 Task: Create a due date automation trigger when advanced on, 2 hours after a card is due add fields with custom field "Resume" set to a number greater than 1 and lower than 10.
Action: Mouse moved to (1069, 90)
Screenshot: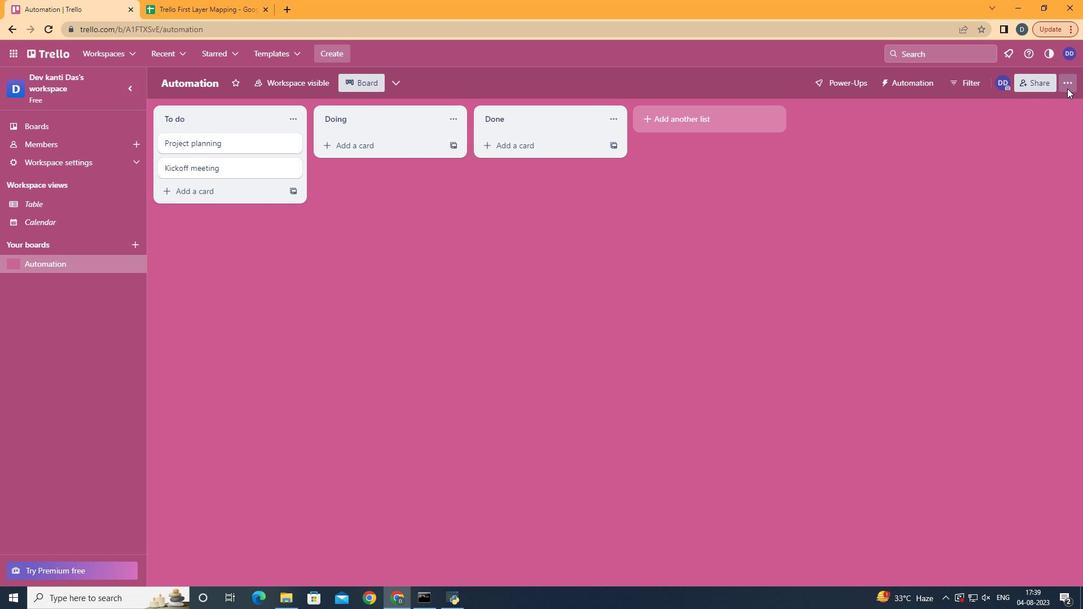 
Action: Mouse pressed left at (1069, 90)
Screenshot: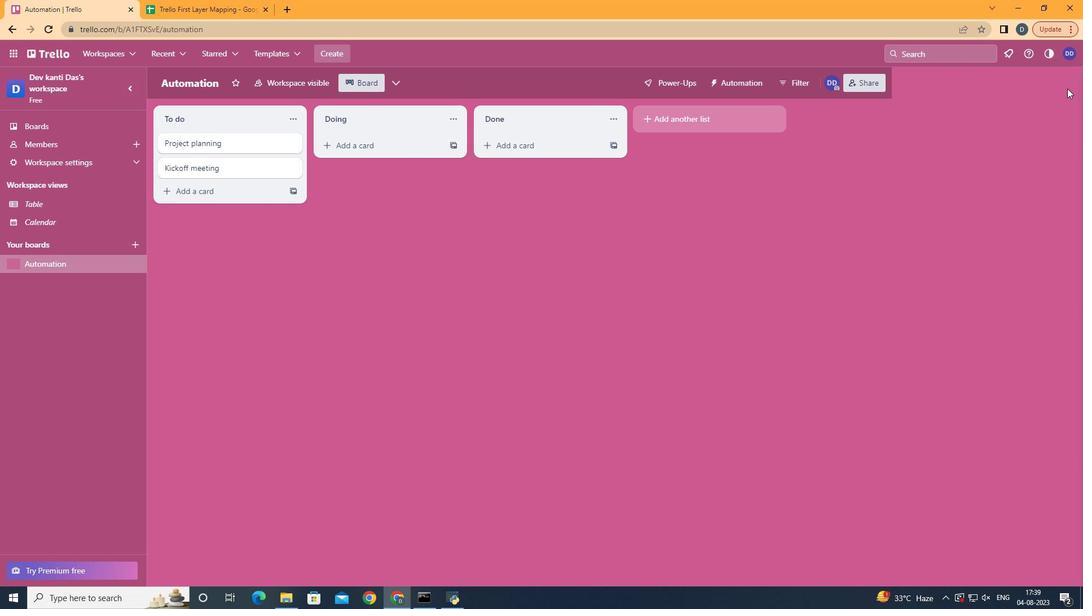 
Action: Mouse moved to (995, 239)
Screenshot: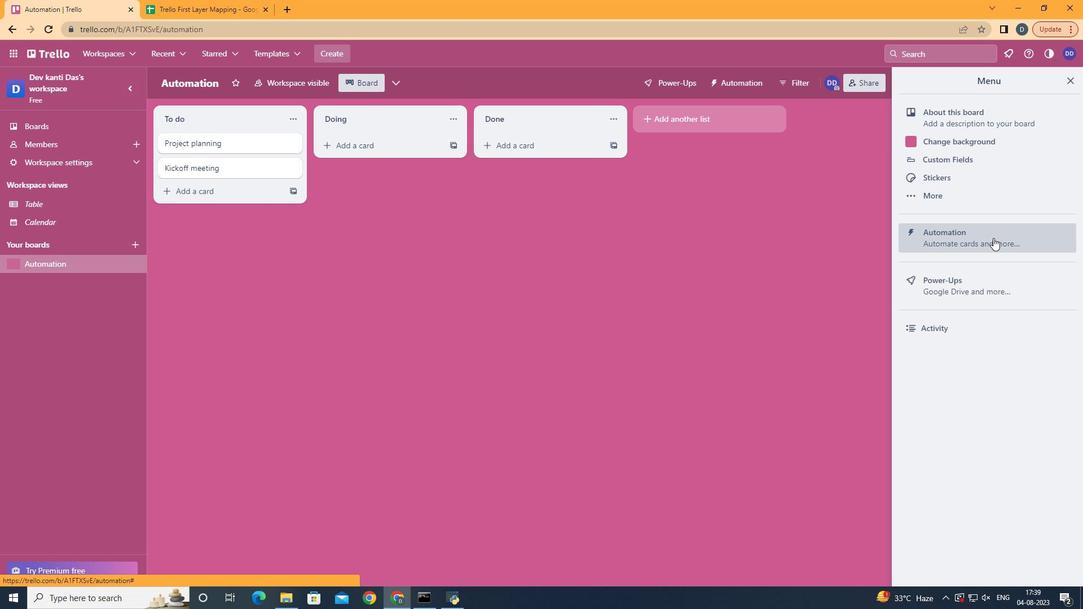 
Action: Mouse pressed left at (995, 239)
Screenshot: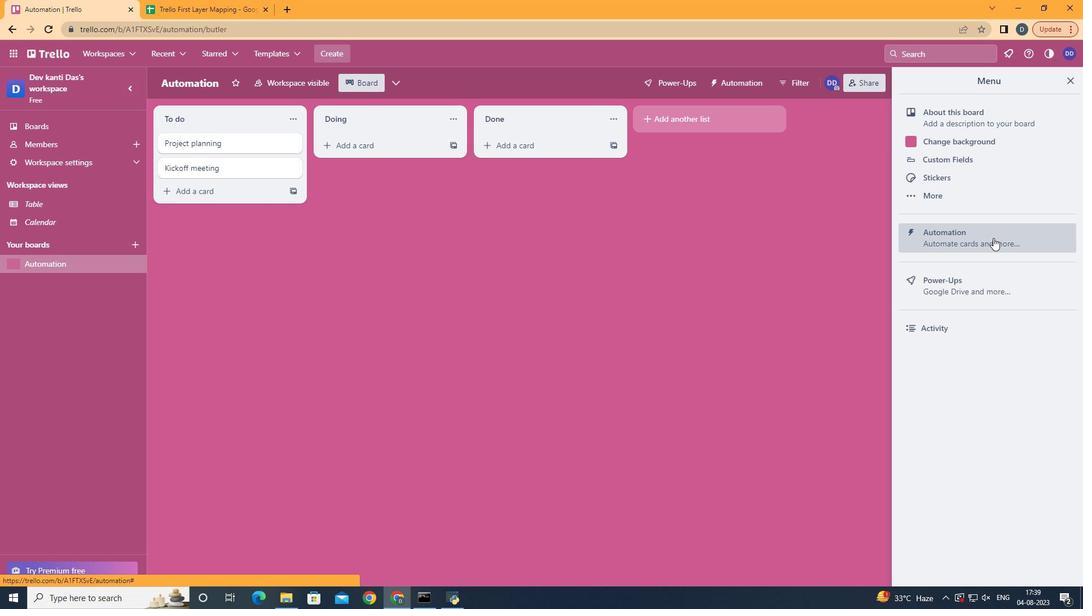 
Action: Mouse moved to (229, 234)
Screenshot: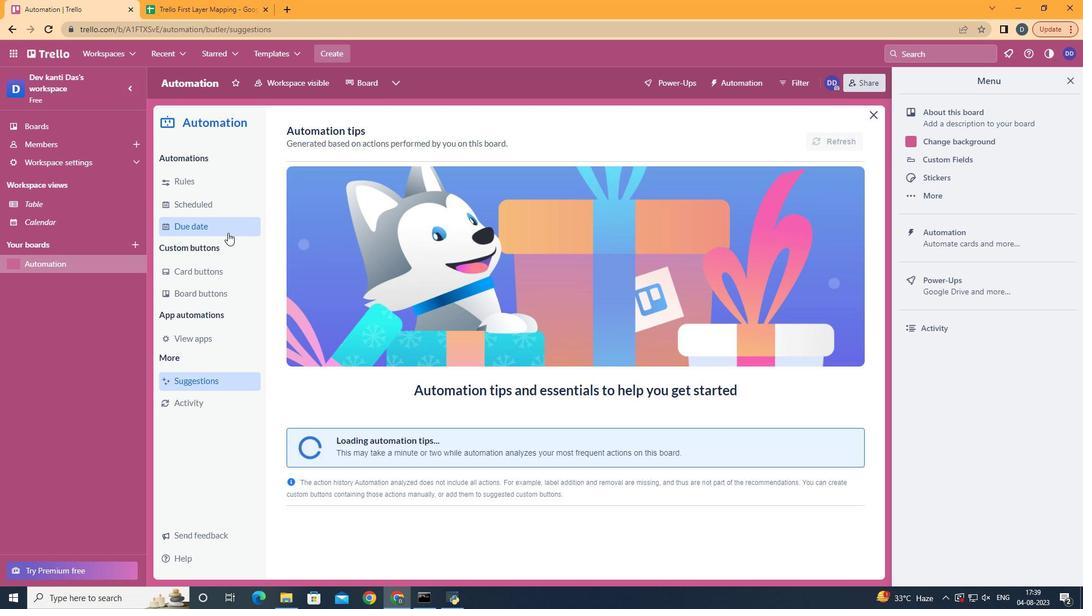 
Action: Mouse pressed left at (229, 234)
Screenshot: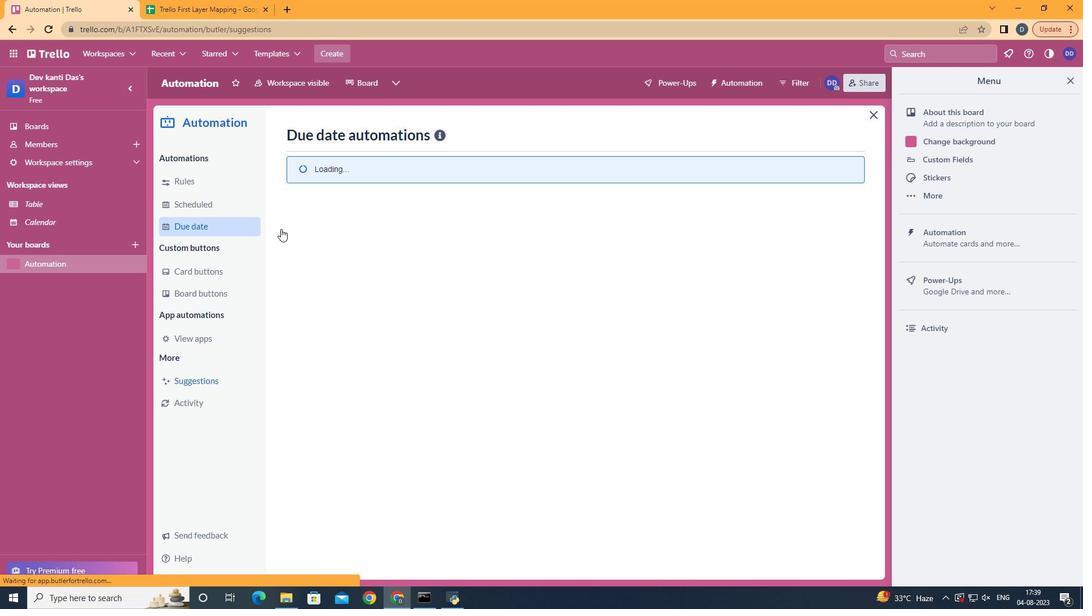 
Action: Mouse moved to (806, 136)
Screenshot: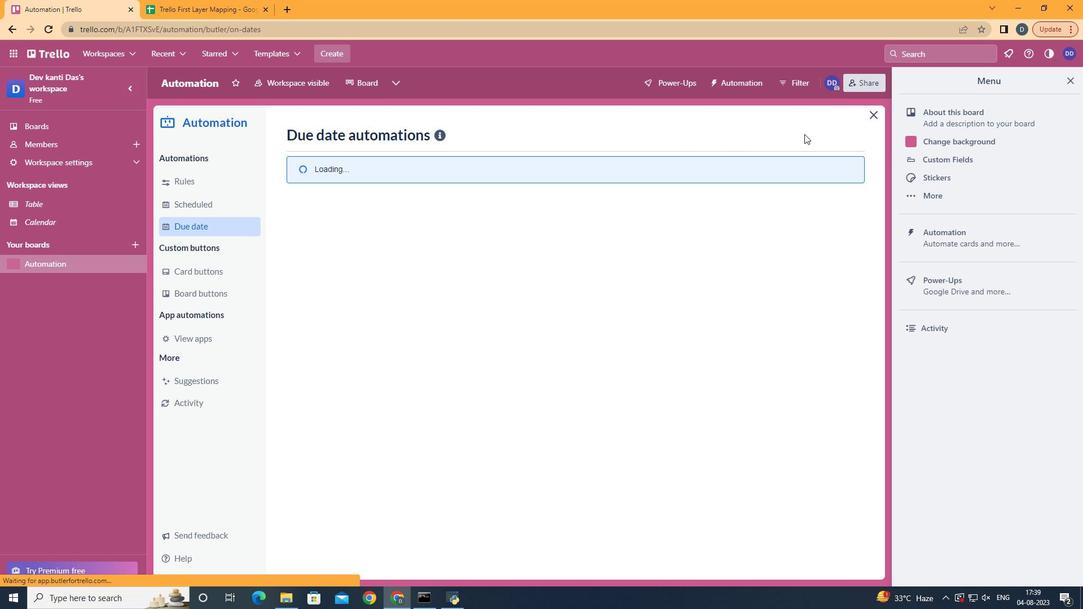 
Action: Mouse pressed left at (806, 136)
Screenshot: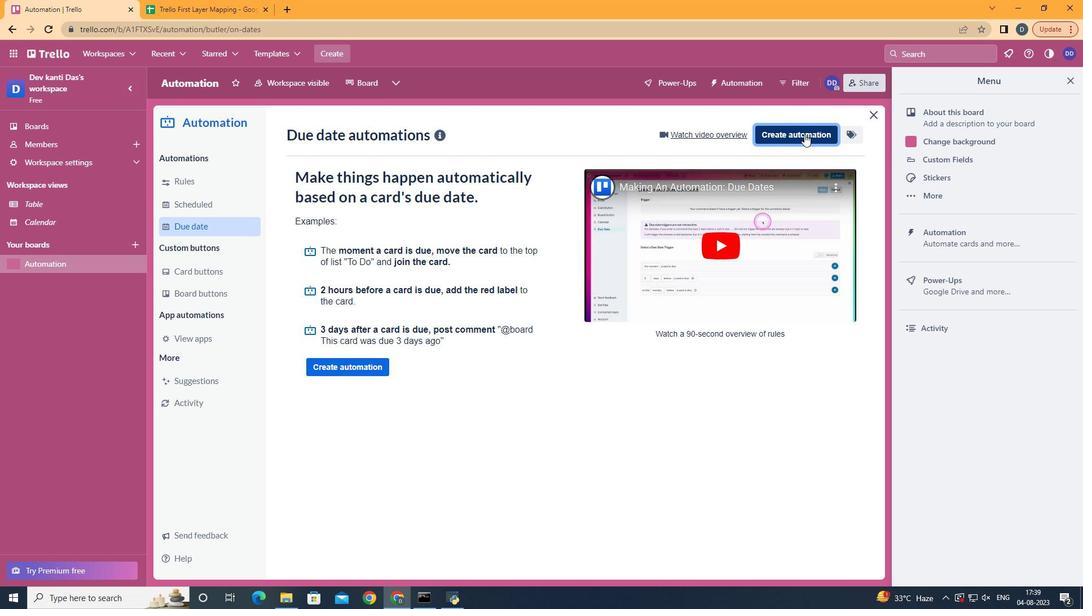 
Action: Mouse moved to (560, 239)
Screenshot: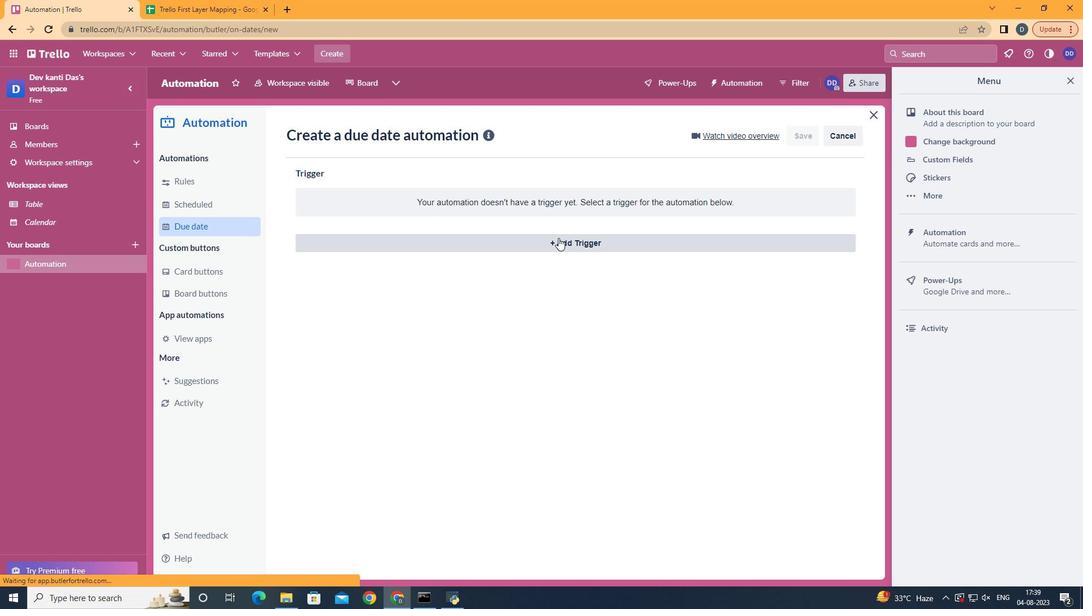 
Action: Mouse pressed left at (560, 239)
Screenshot: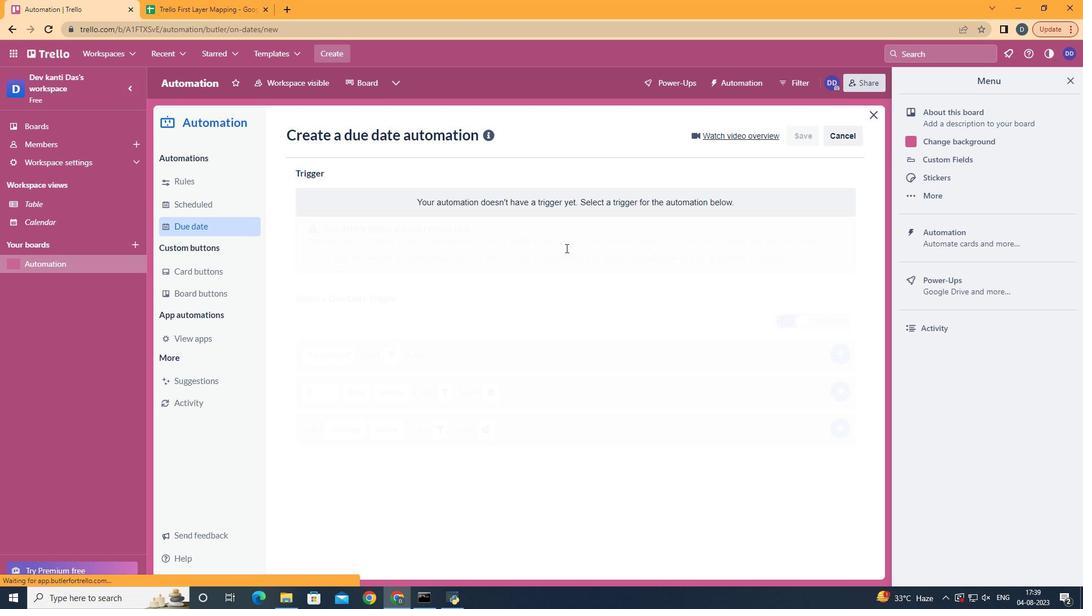 
Action: Mouse moved to (374, 484)
Screenshot: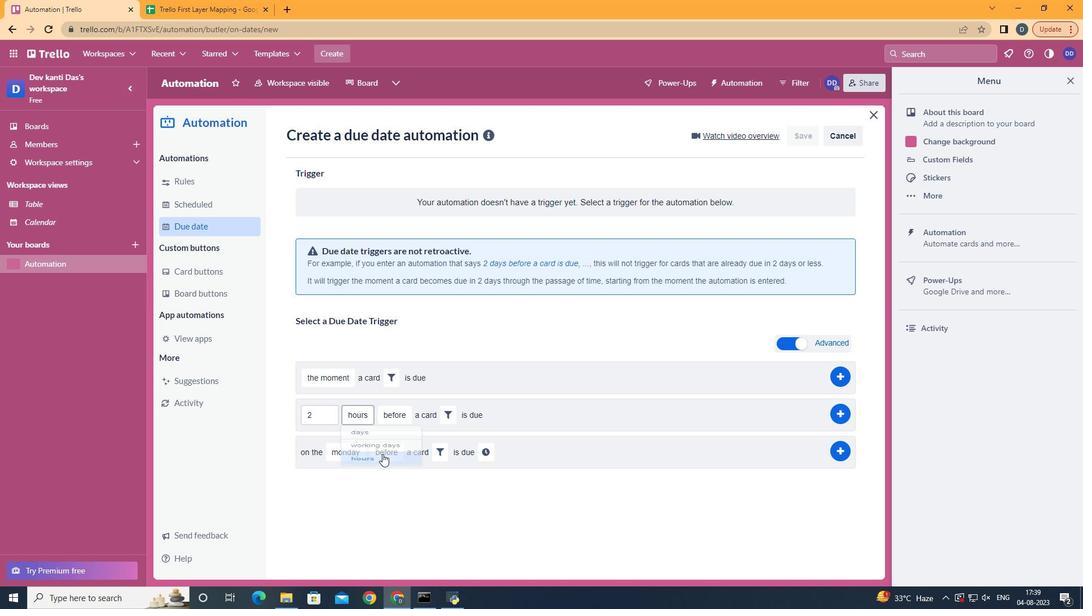 
Action: Mouse pressed left at (374, 484)
Screenshot: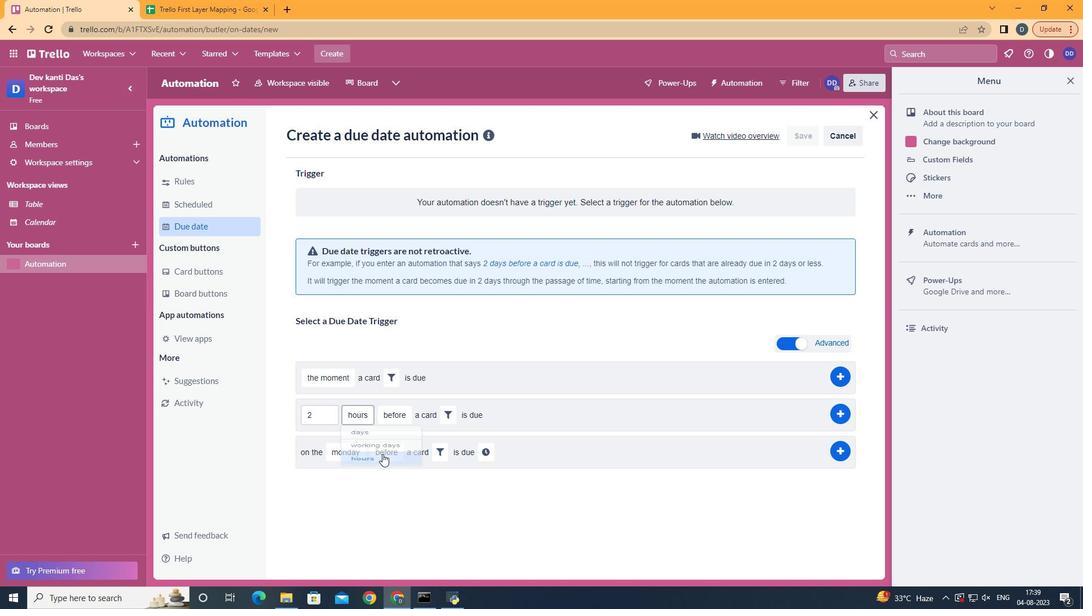 
Action: Mouse moved to (398, 462)
Screenshot: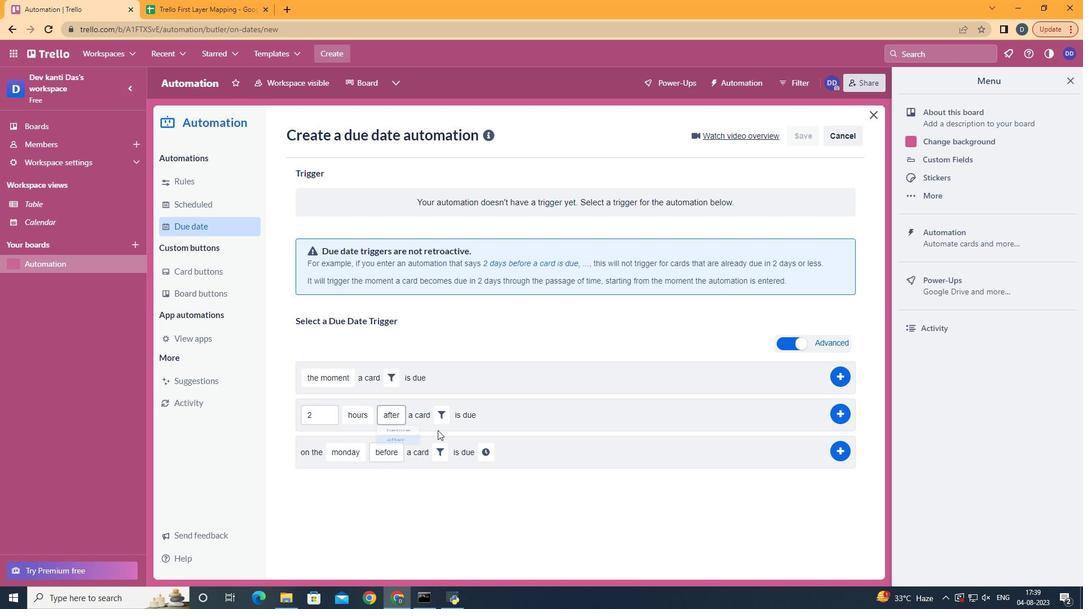 
Action: Mouse pressed left at (398, 462)
Screenshot: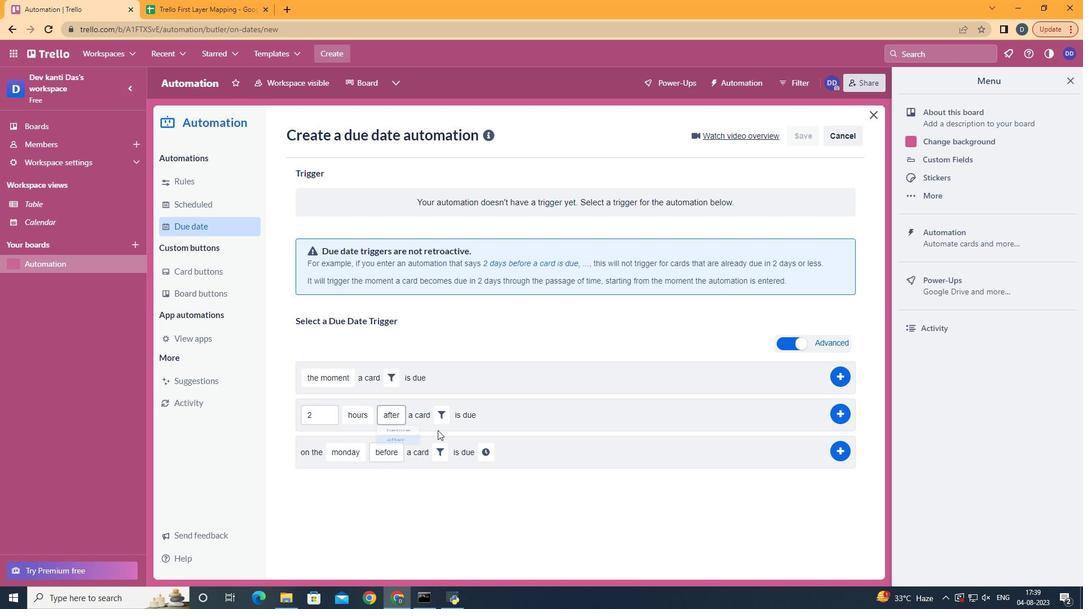 
Action: Mouse moved to (449, 423)
Screenshot: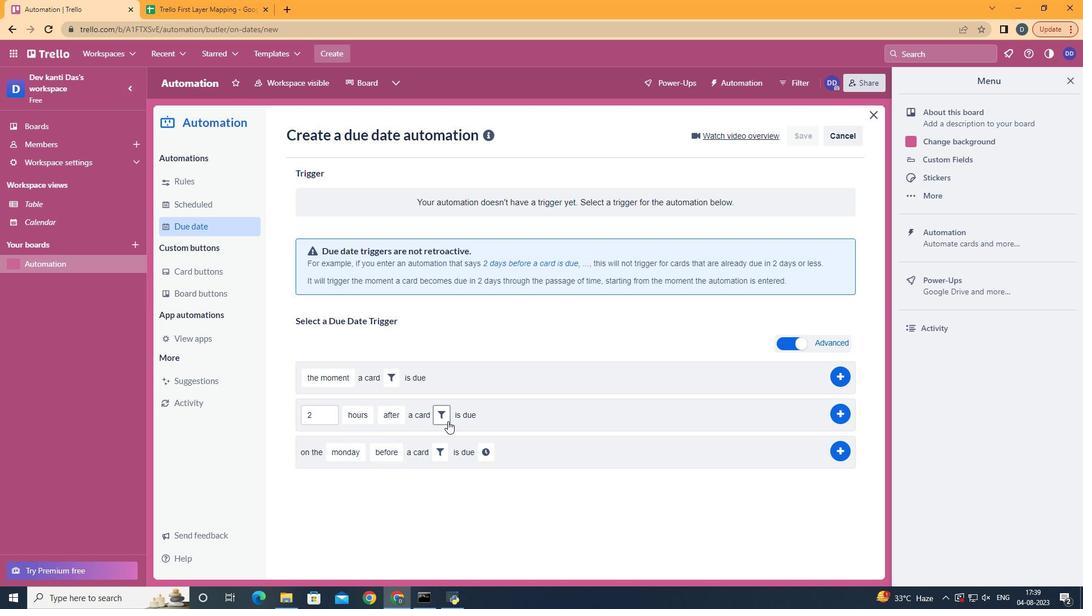 
Action: Mouse pressed left at (449, 423)
Screenshot: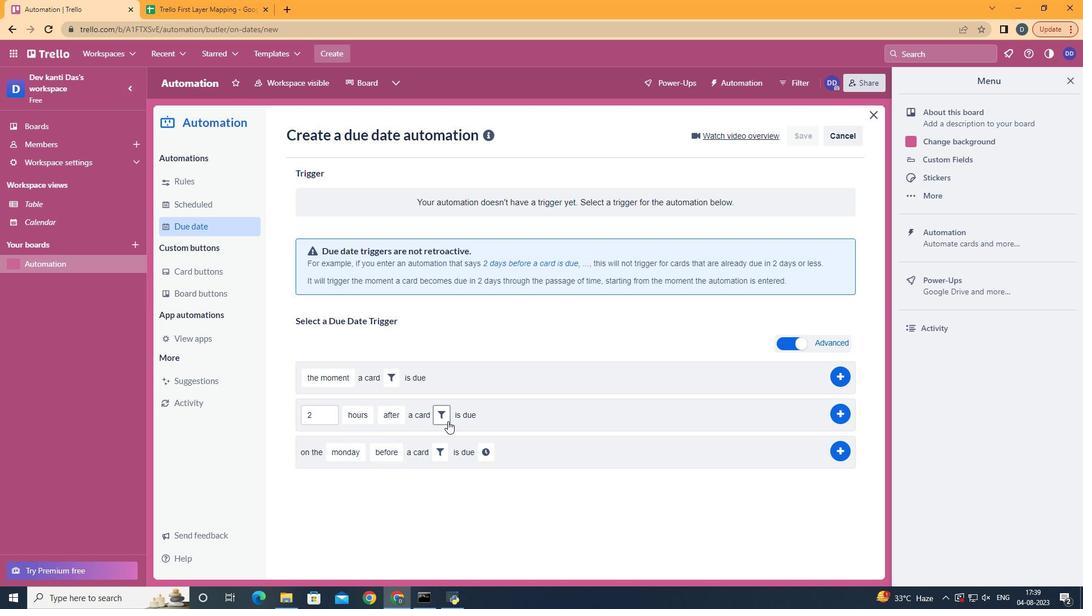 
Action: Mouse moved to (611, 451)
Screenshot: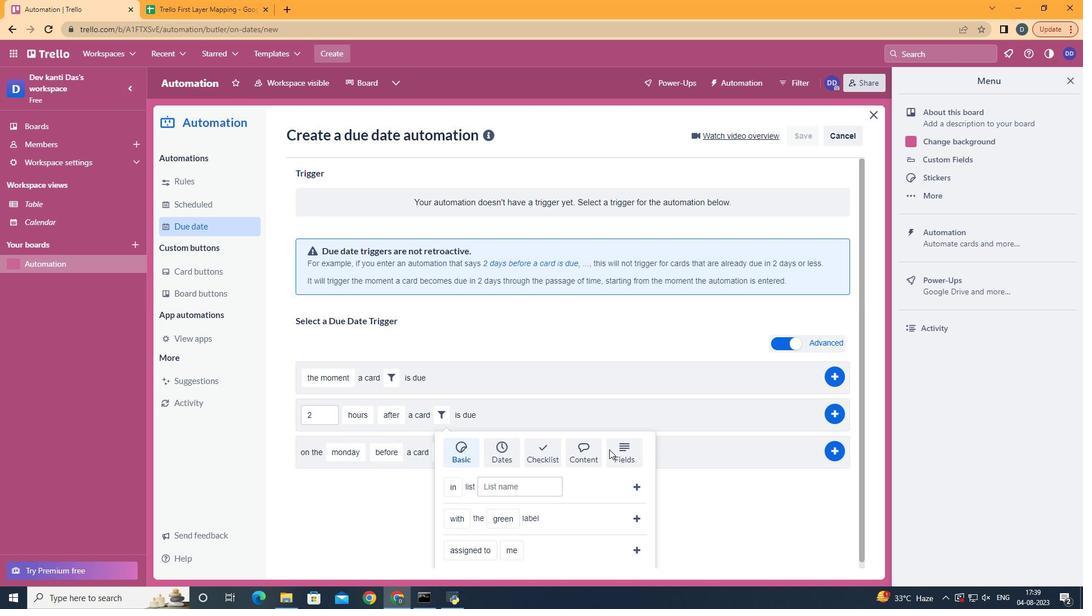 
Action: Mouse pressed left at (611, 451)
Screenshot: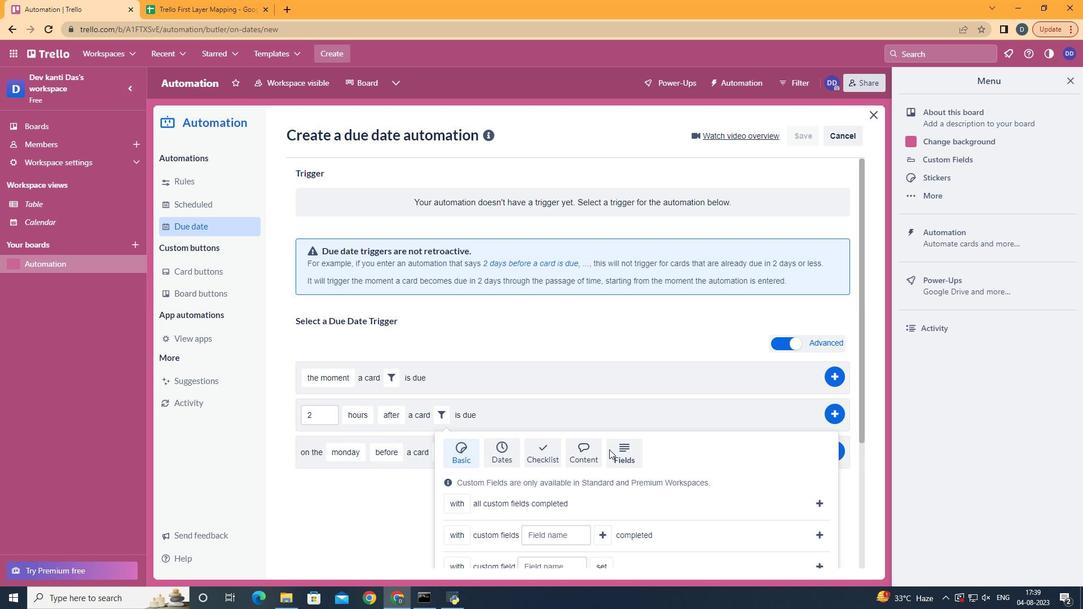 
Action: Mouse scrolled (611, 450) with delta (0, 0)
Screenshot: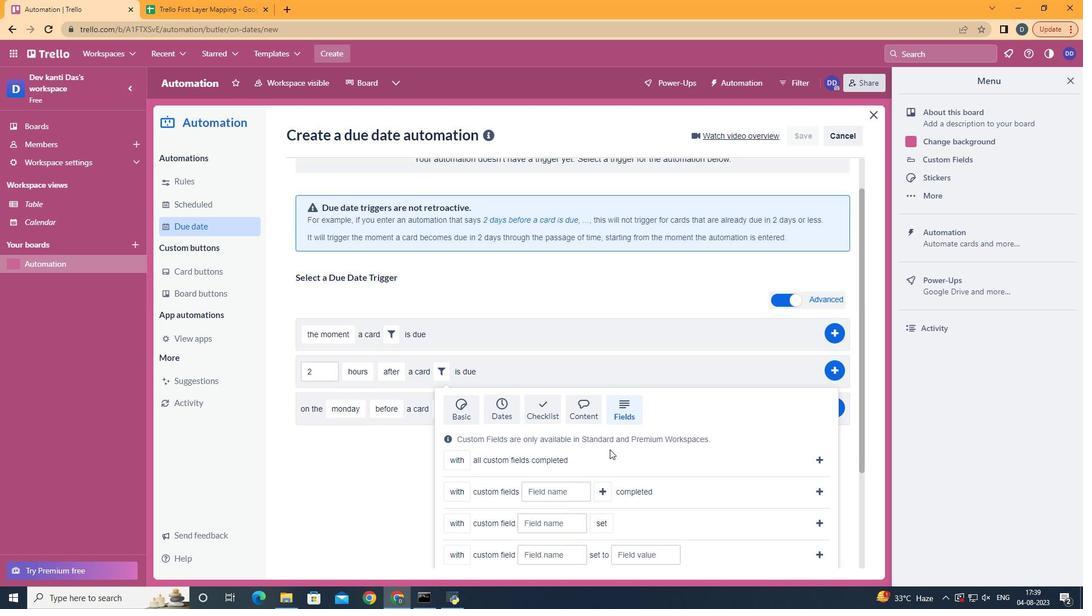 
Action: Mouse scrolled (611, 450) with delta (0, 0)
Screenshot: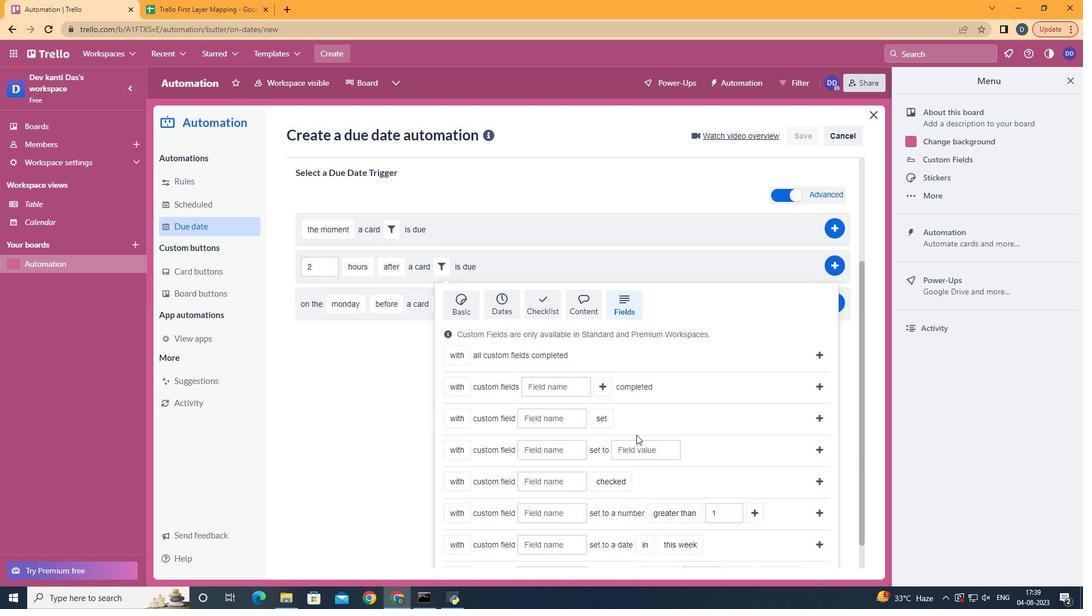 
Action: Mouse scrolled (611, 450) with delta (0, 0)
Screenshot: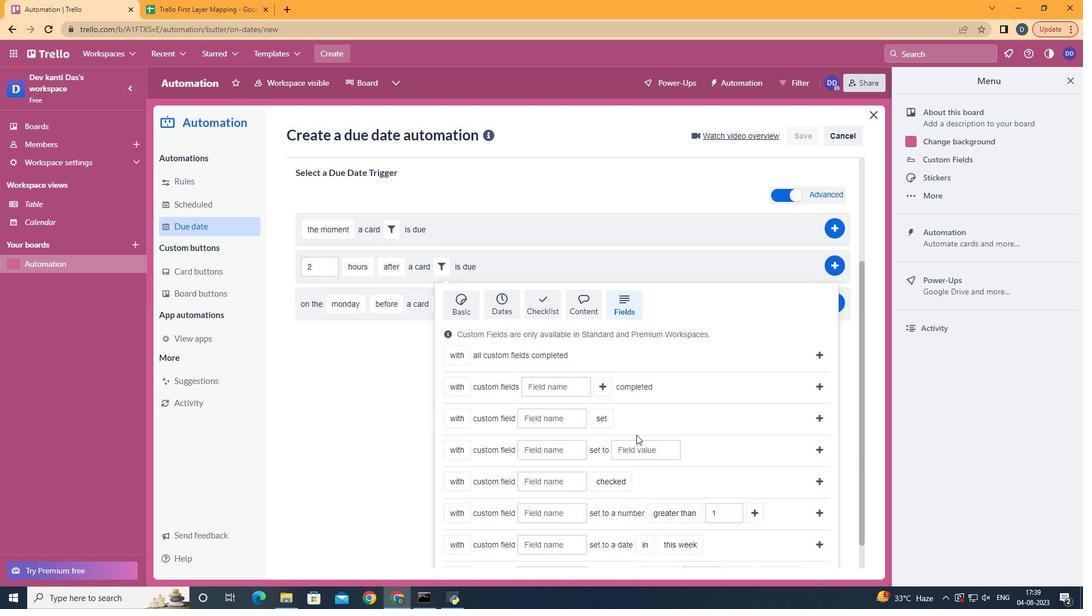 
Action: Mouse scrolled (611, 450) with delta (0, 0)
Screenshot: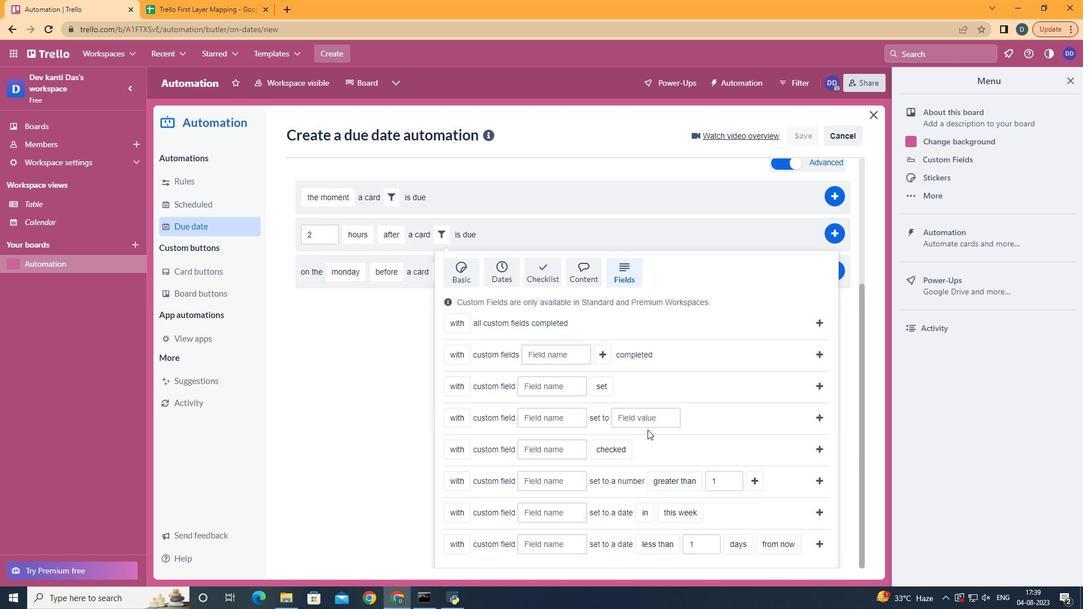 
Action: Mouse scrolled (611, 450) with delta (0, 0)
Screenshot: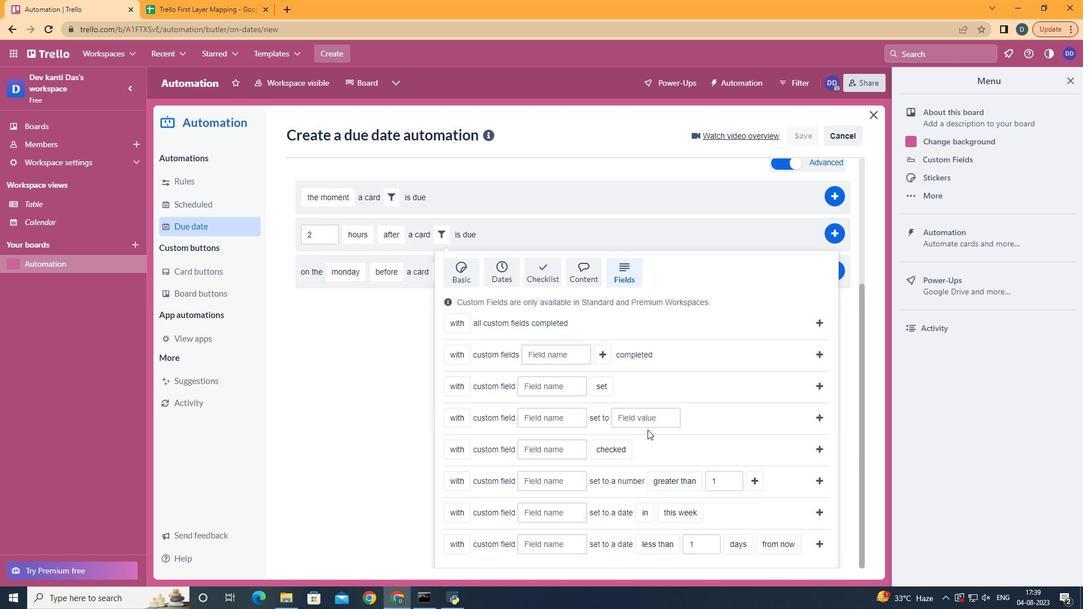 
Action: Mouse moved to (463, 505)
Screenshot: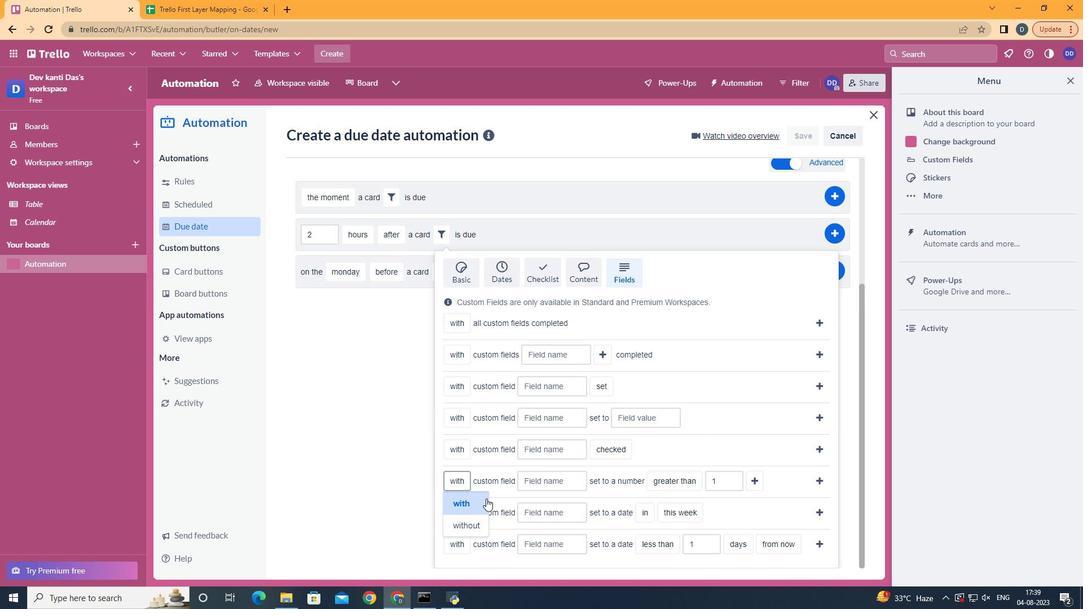 
Action: Mouse pressed left at (463, 505)
Screenshot: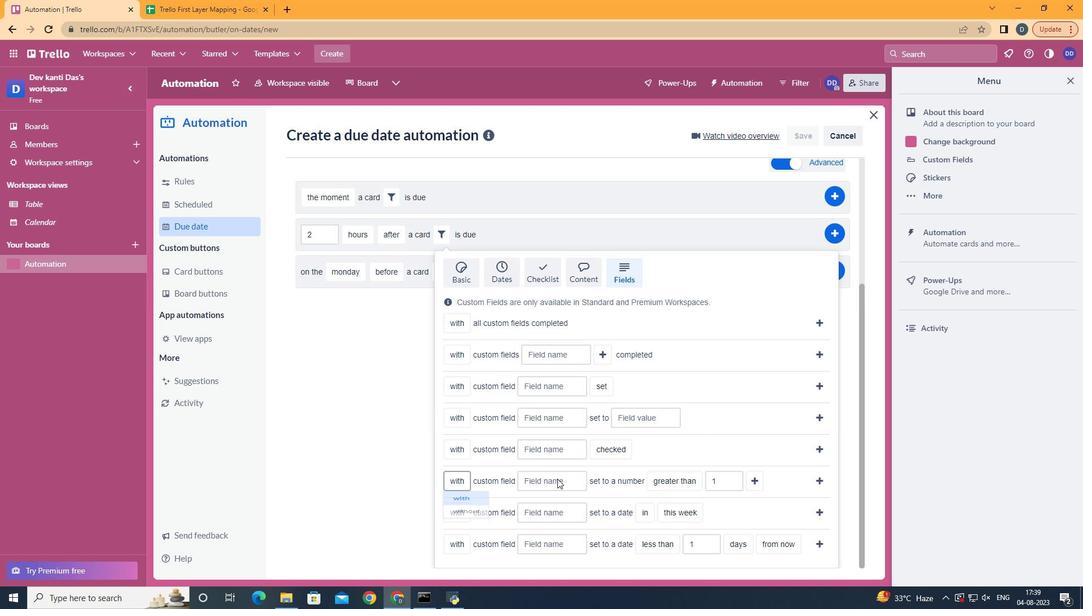 
Action: Mouse moved to (568, 477)
Screenshot: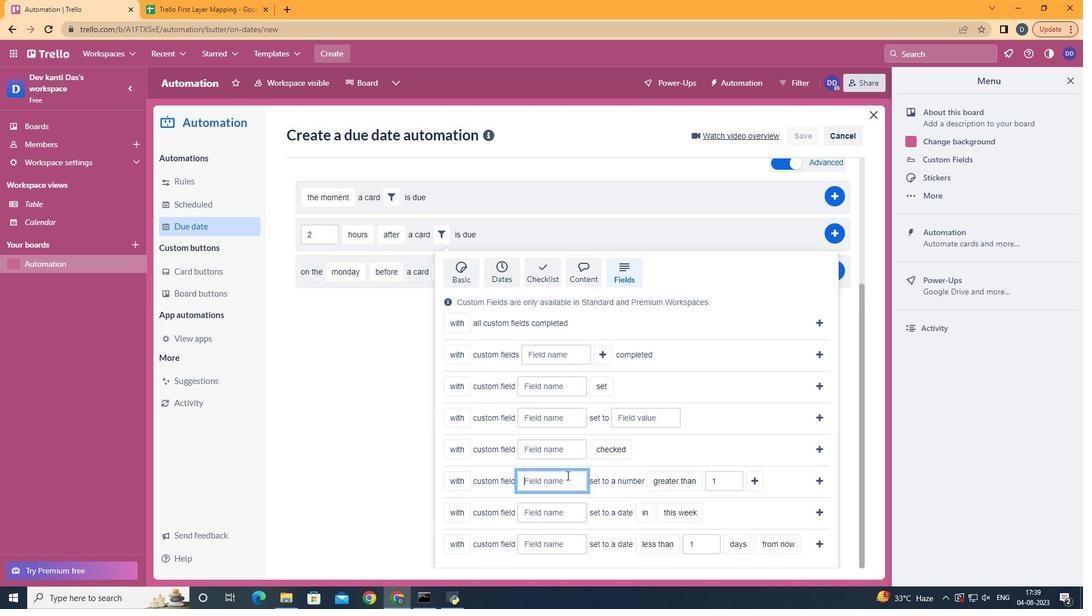 
Action: Mouse pressed left at (568, 477)
Screenshot: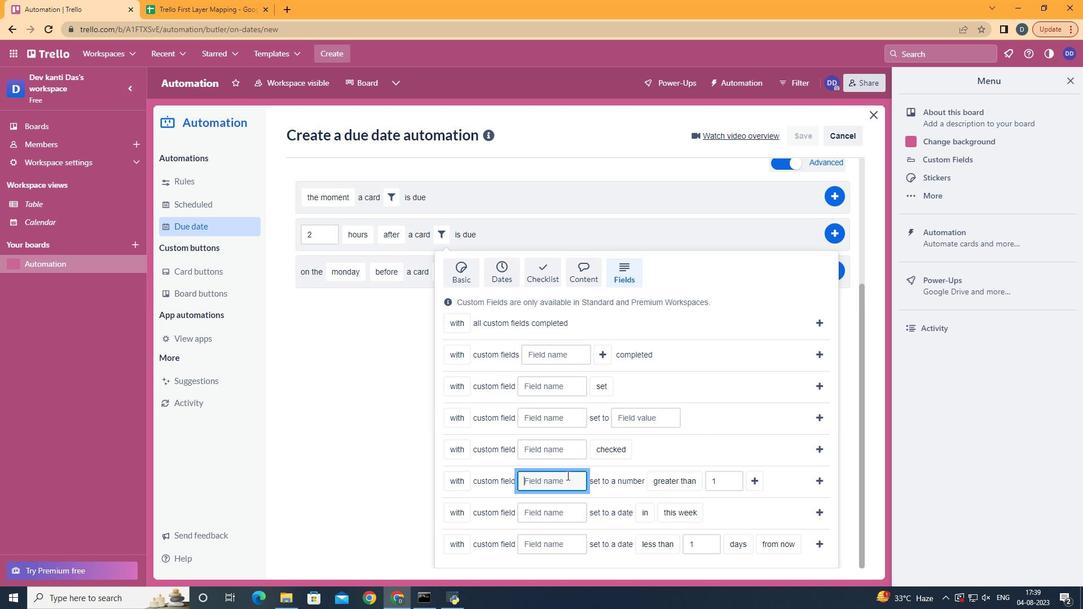 
Action: Key pressed <Key.shift>Resume
Screenshot: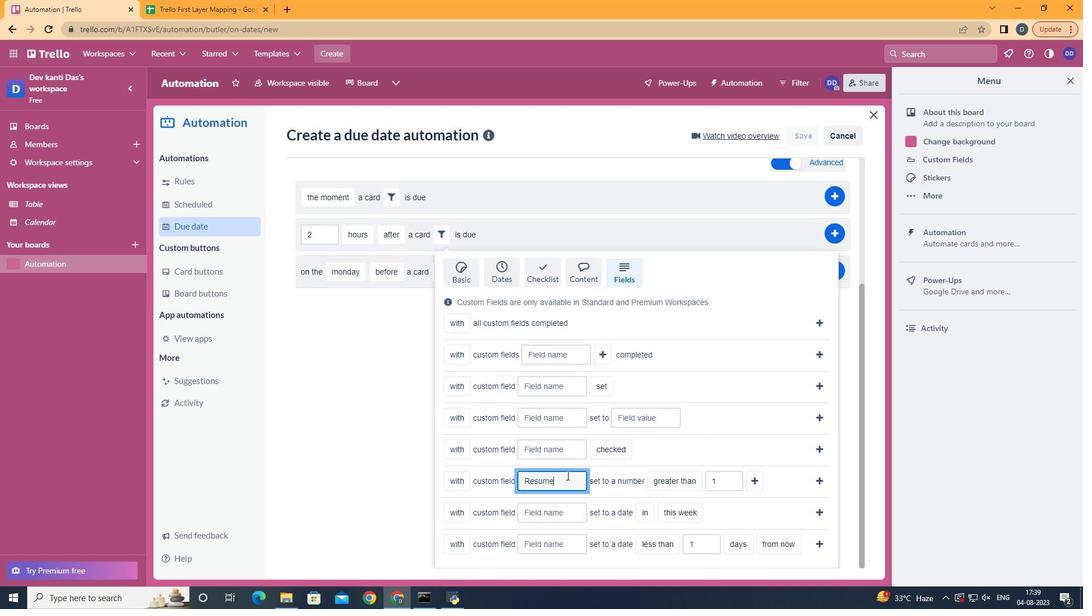 
Action: Mouse moved to (686, 397)
Screenshot: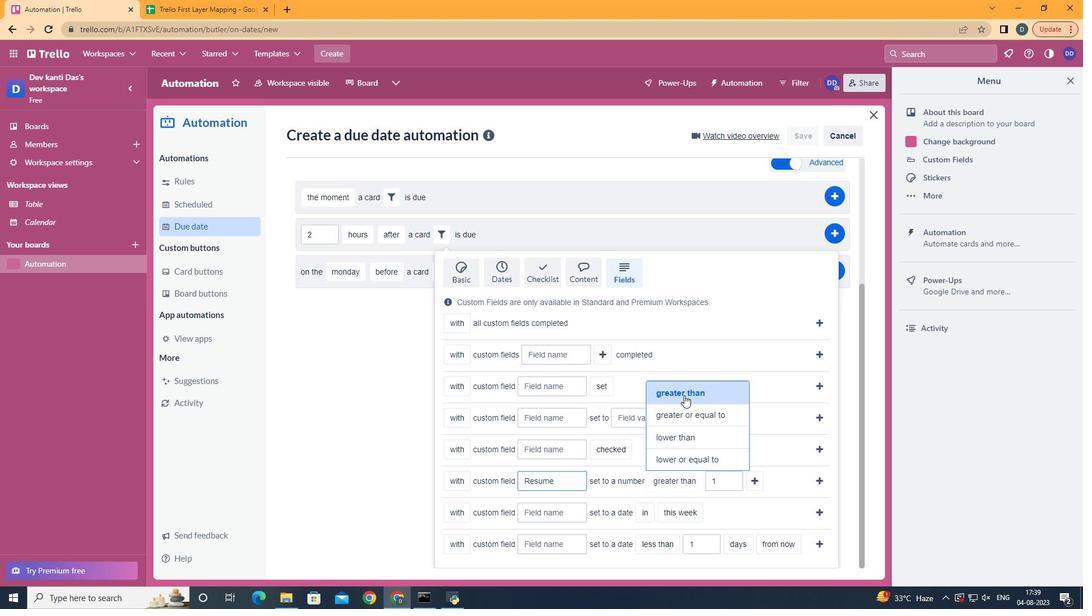 
Action: Mouse pressed left at (686, 397)
Screenshot: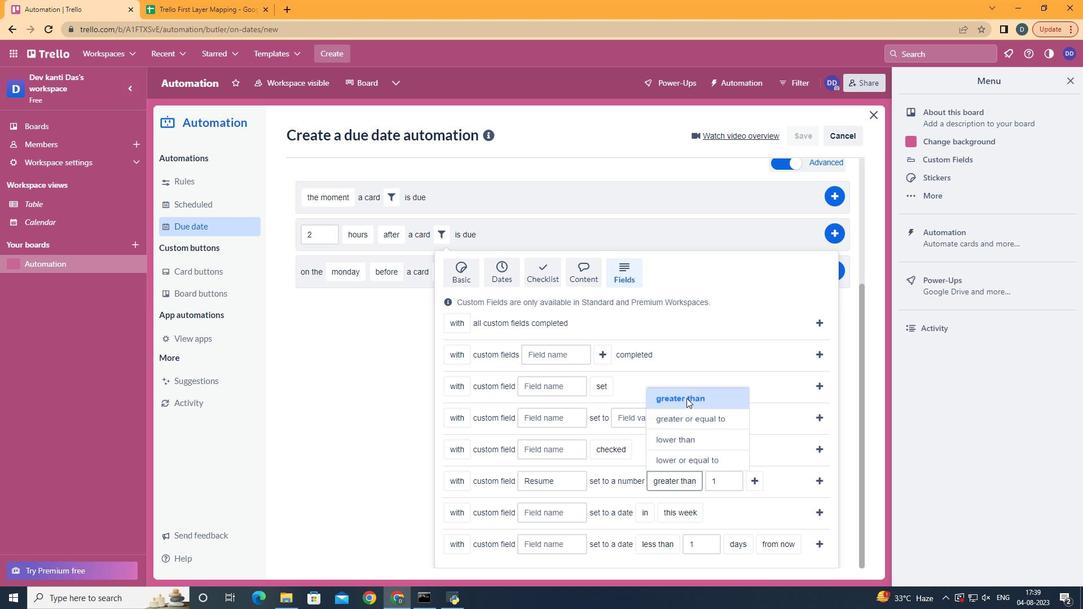 
Action: Mouse moved to (750, 484)
Screenshot: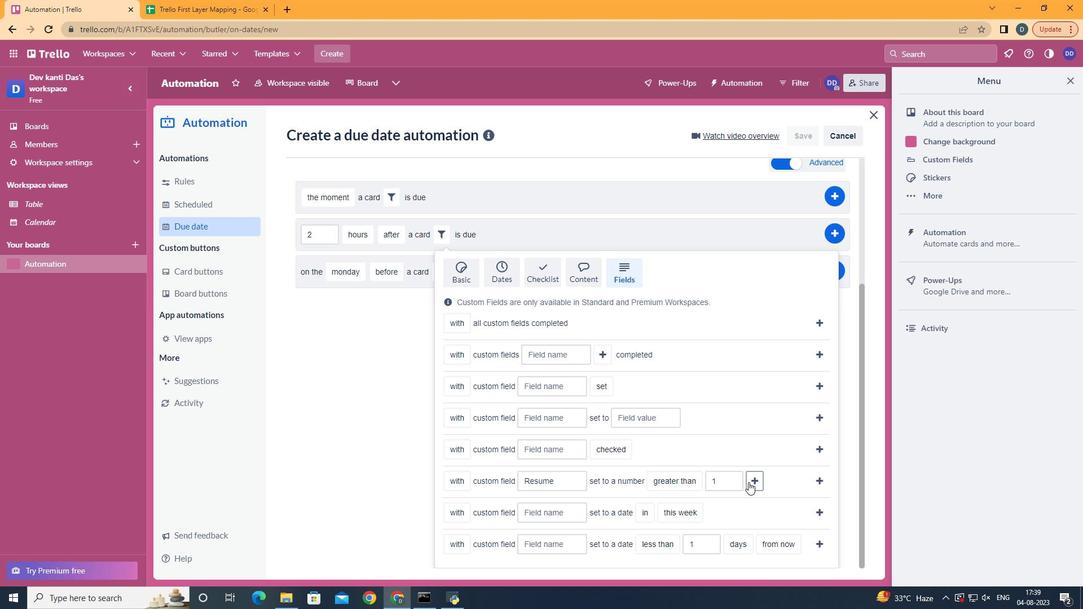
Action: Mouse pressed left at (750, 484)
Screenshot: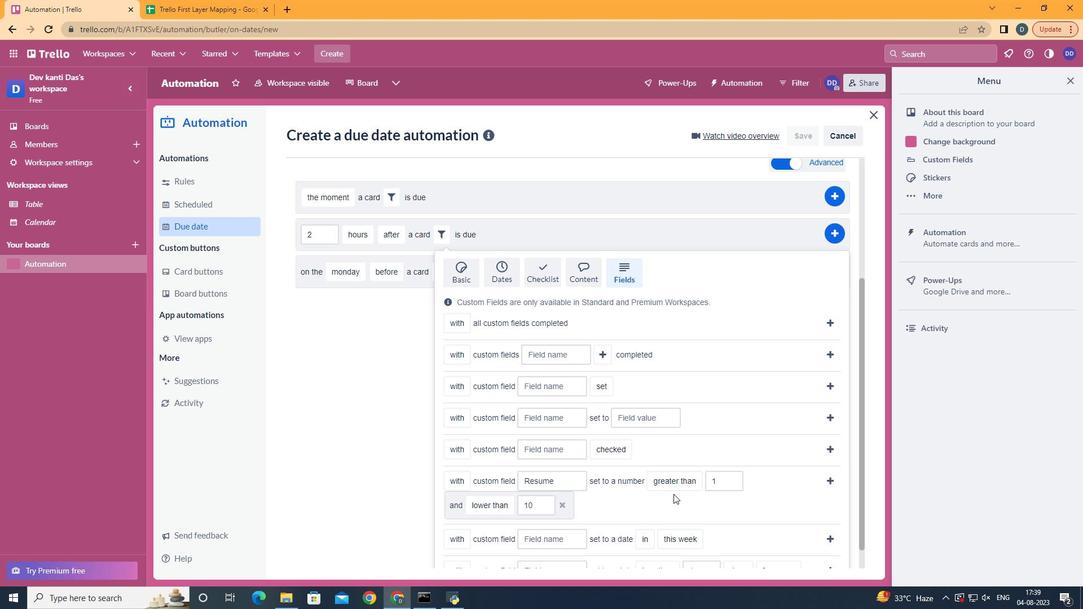 
Action: Mouse moved to (492, 415)
Screenshot: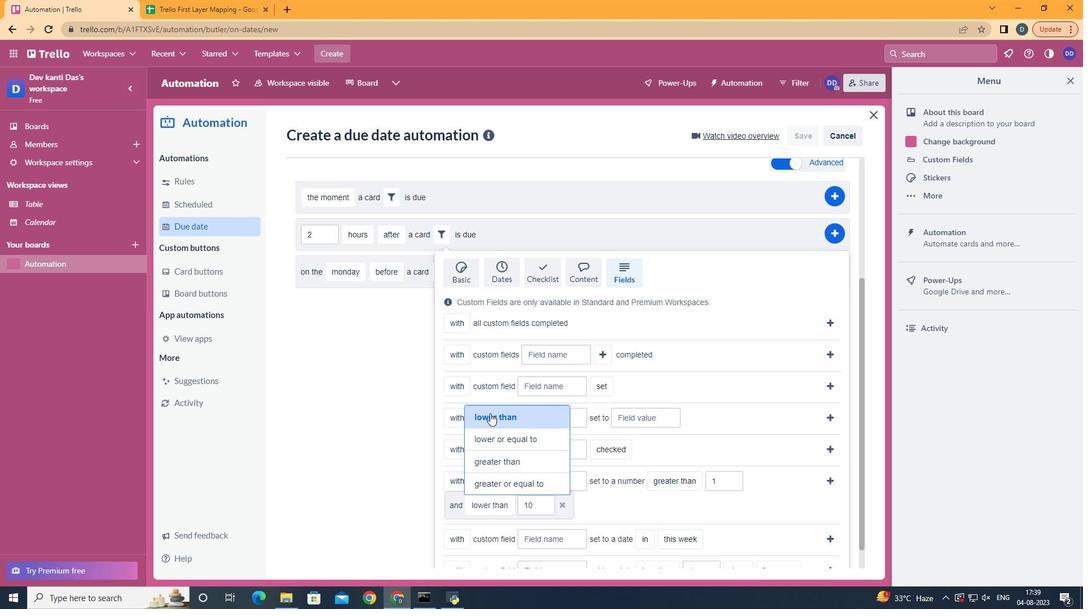 
Action: Mouse pressed left at (492, 415)
Screenshot: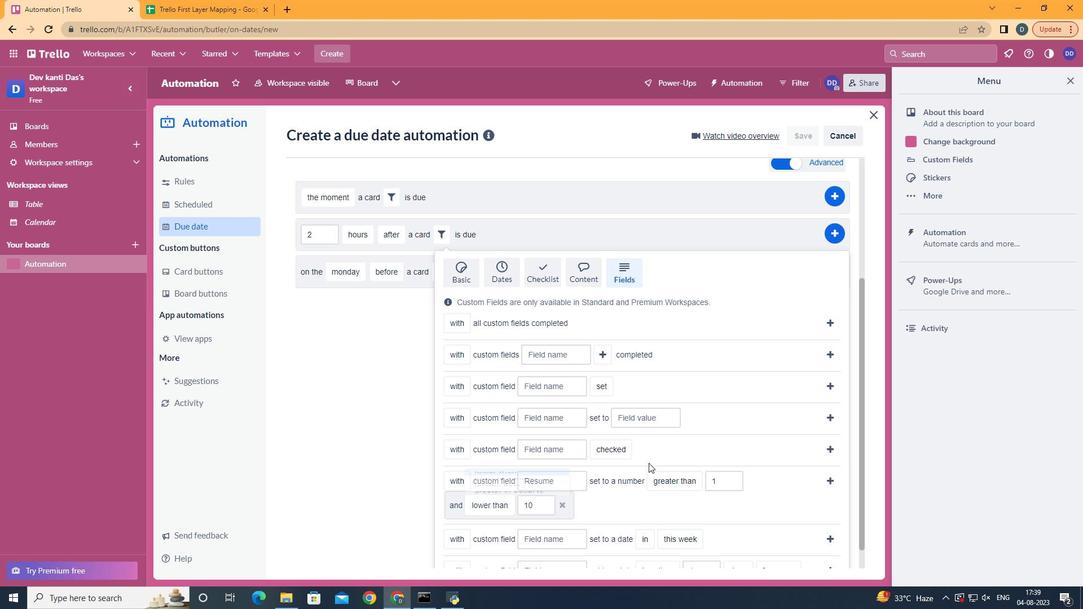 
Action: Mouse moved to (830, 481)
Screenshot: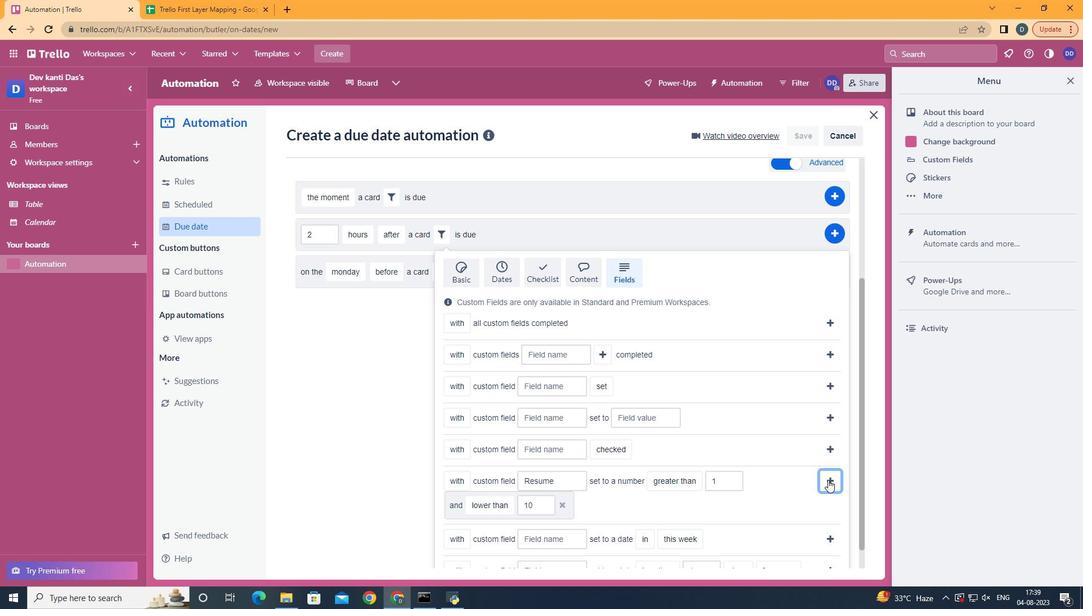 
Action: Mouse pressed left at (830, 481)
Screenshot: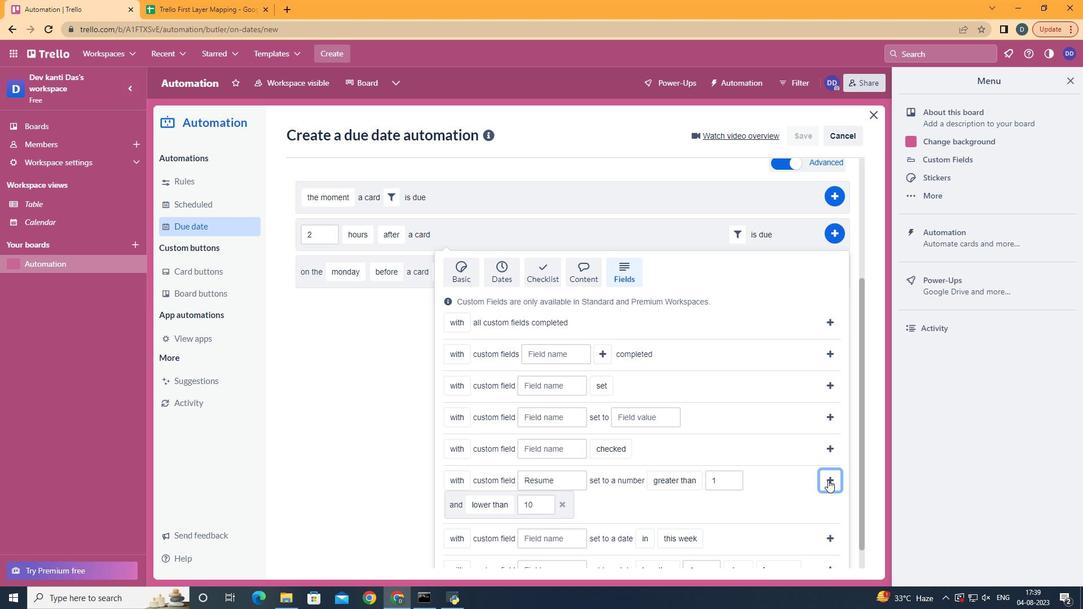 
Action: Mouse moved to (833, 415)
Screenshot: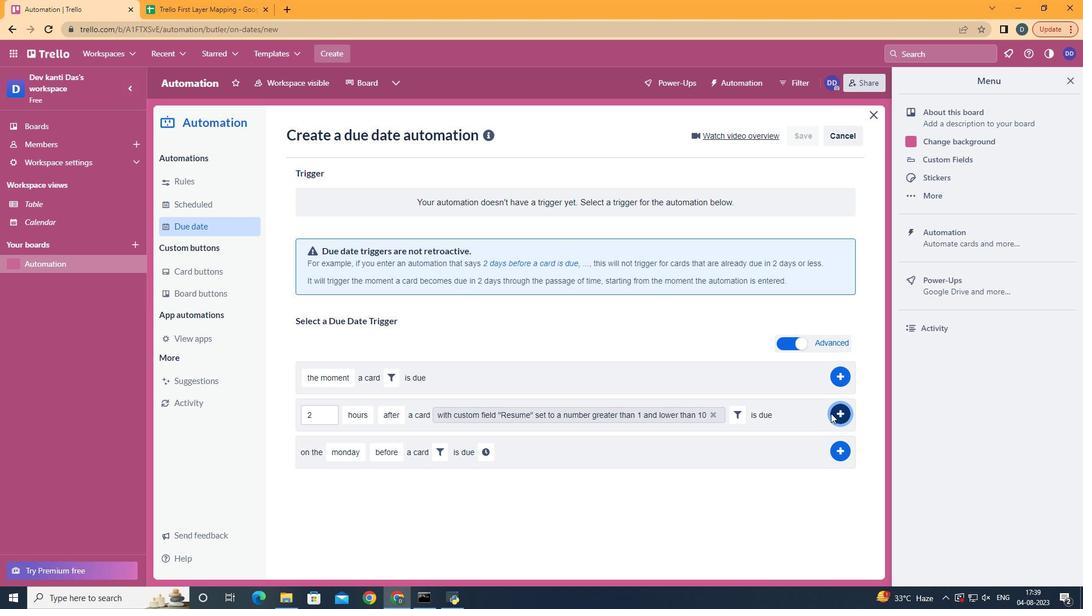 
Action: Mouse pressed left at (833, 415)
Screenshot: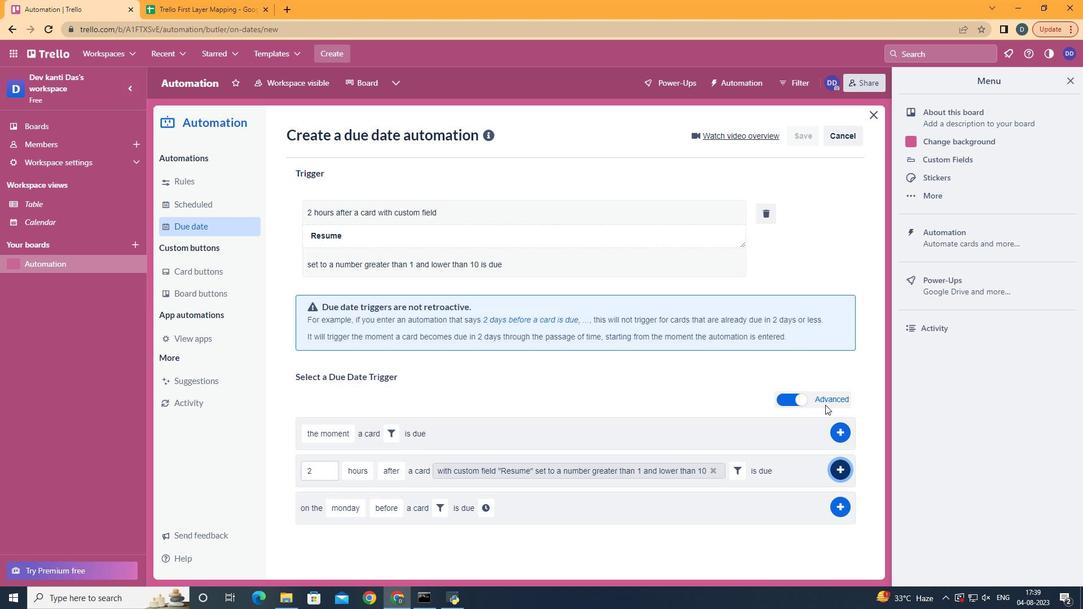 
Action: Mouse moved to (392, 164)
Screenshot: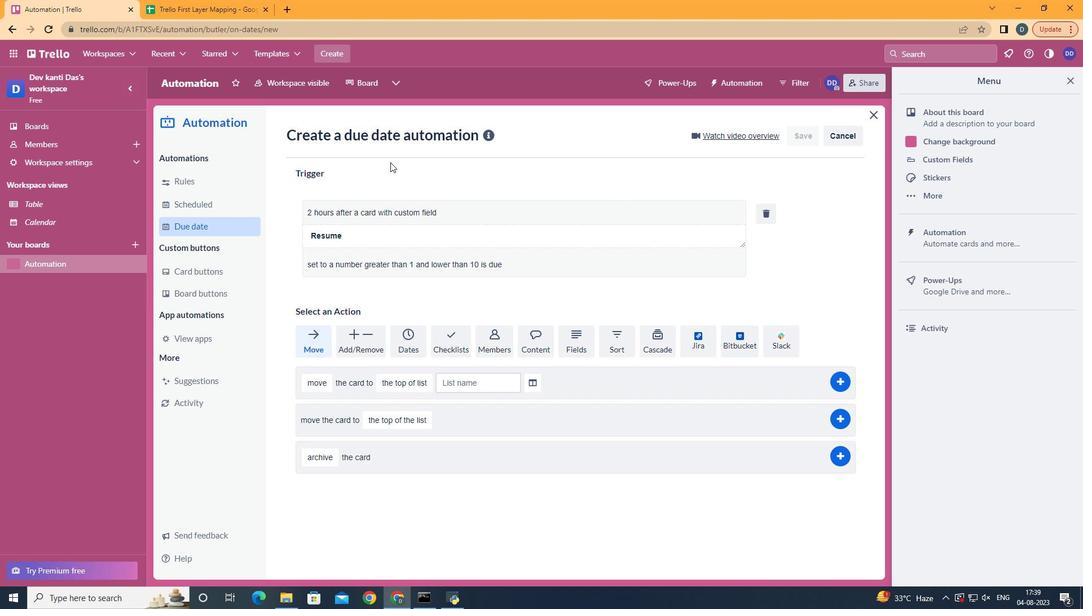 
